 Task: Find the best route from New Orleans, Louisiana, to Mobile, Alabama.
Action: Mouse moved to (256, 119)
Screenshot: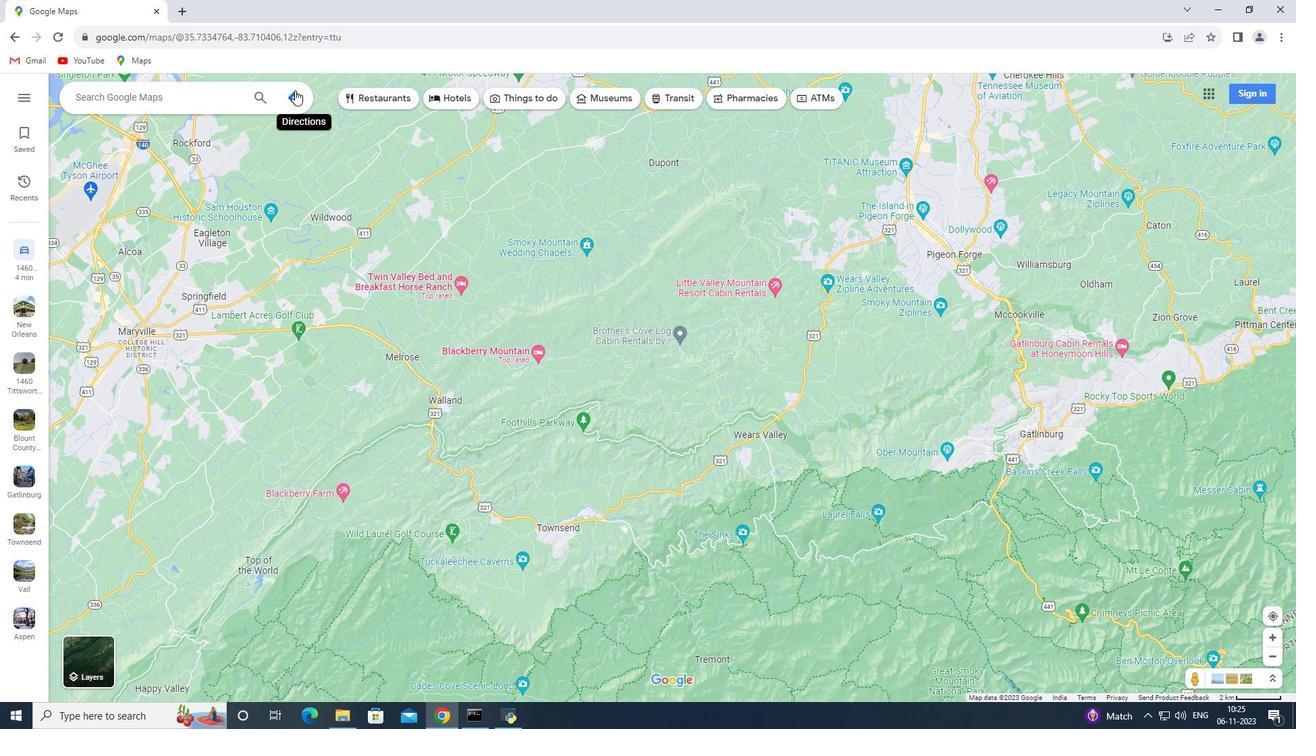 
Action: Mouse pressed left at (256, 119)
Screenshot: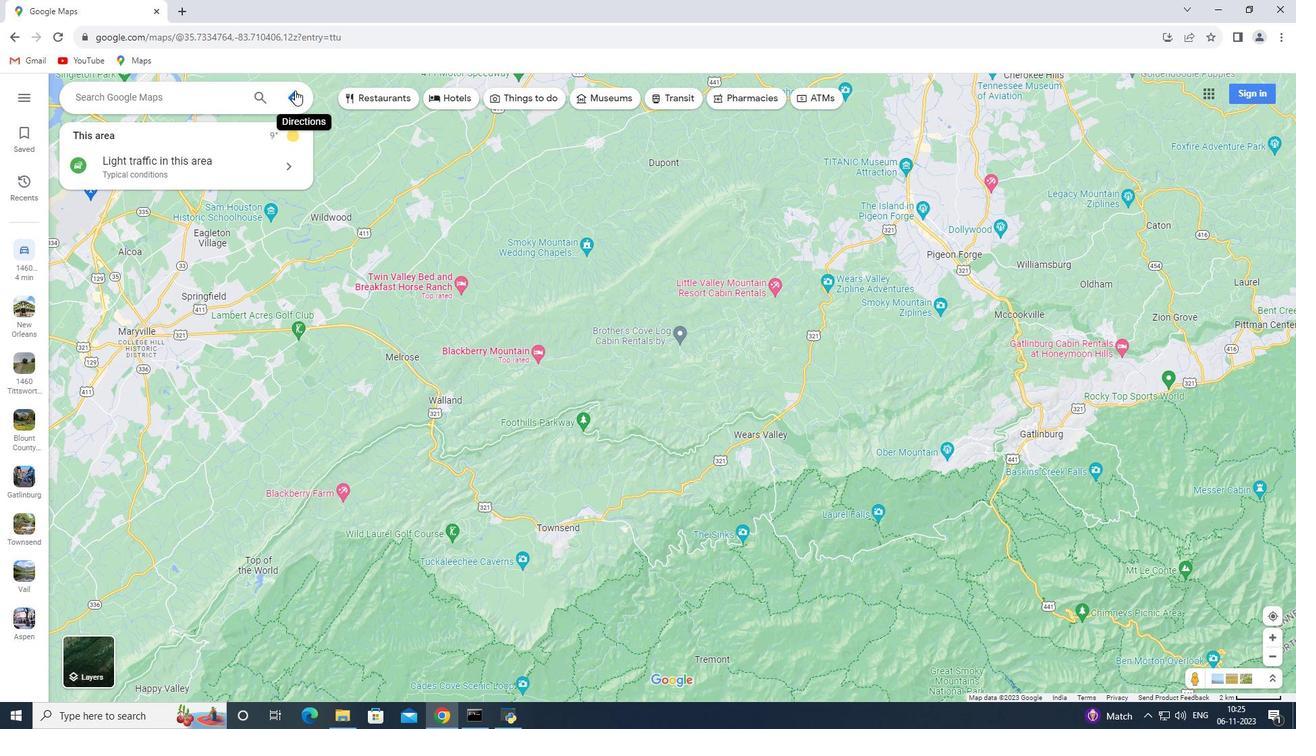 
Action: Mouse moved to (103, 119)
Screenshot: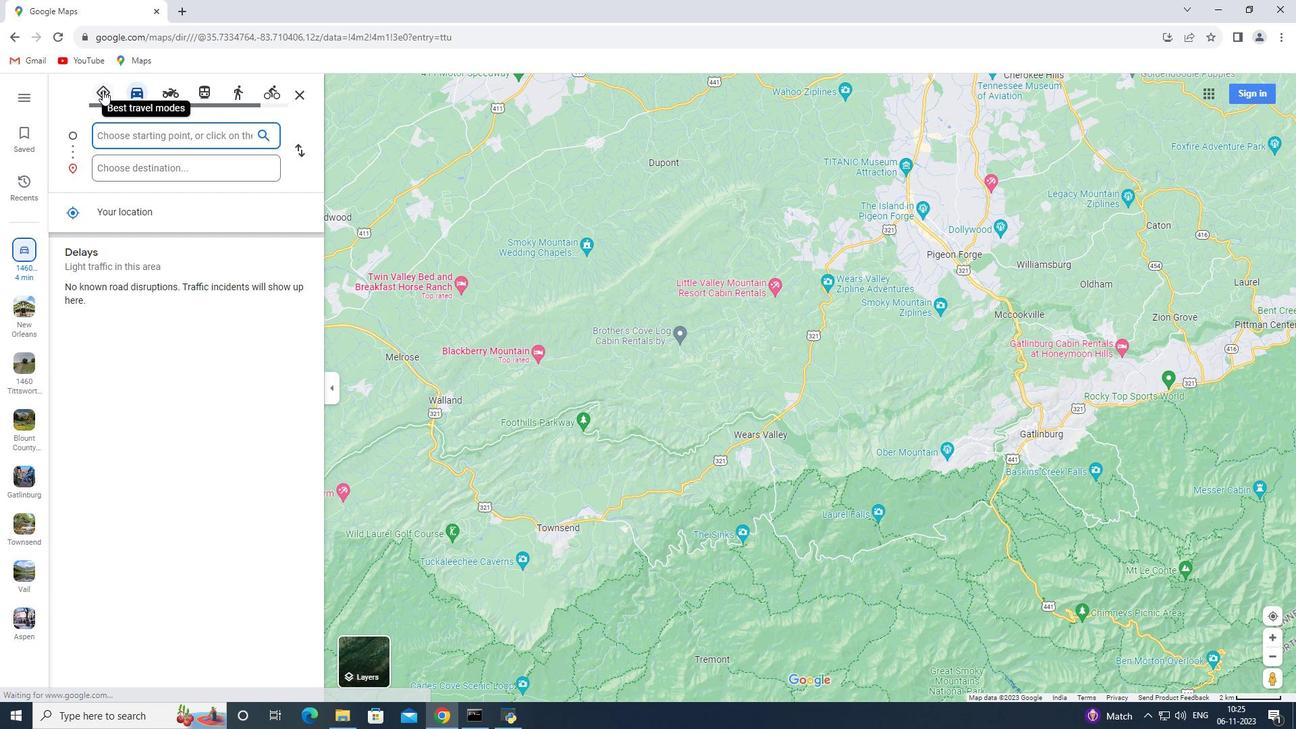 
Action: Mouse pressed left at (103, 119)
Screenshot: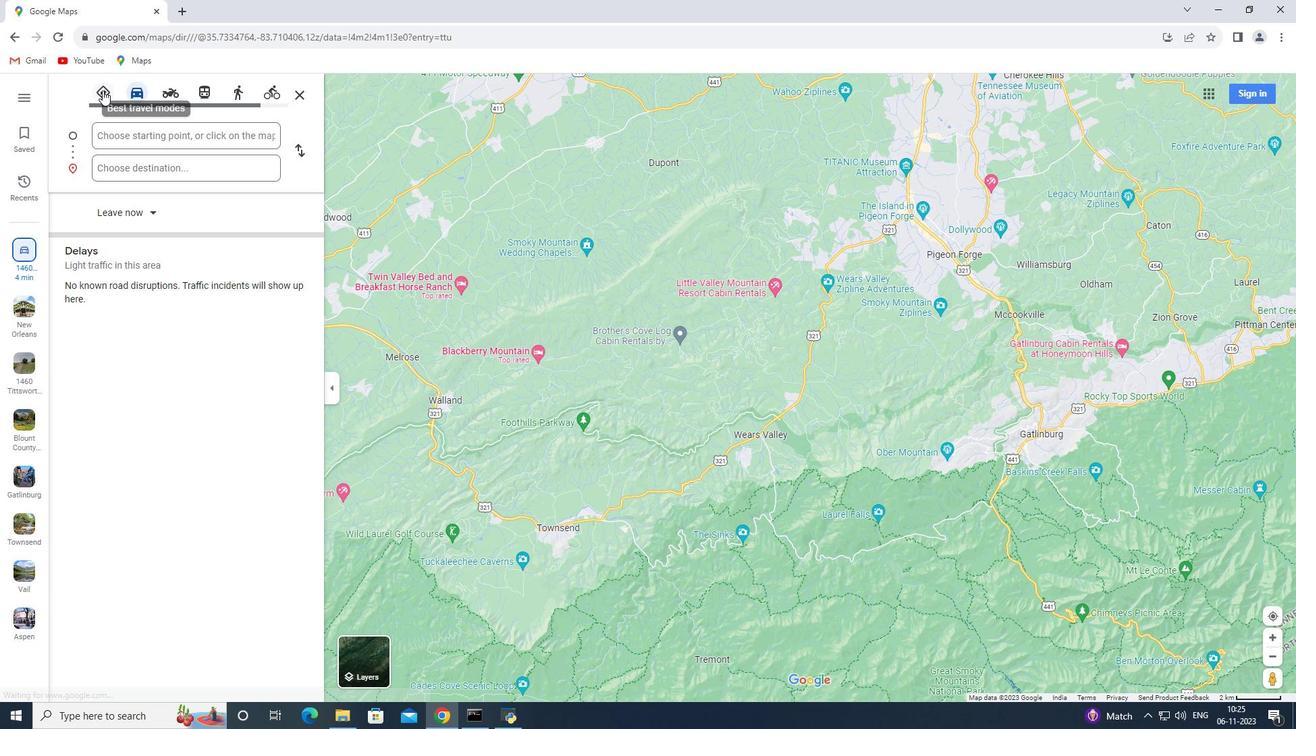 
Action: Mouse moved to (111, 126)
Screenshot: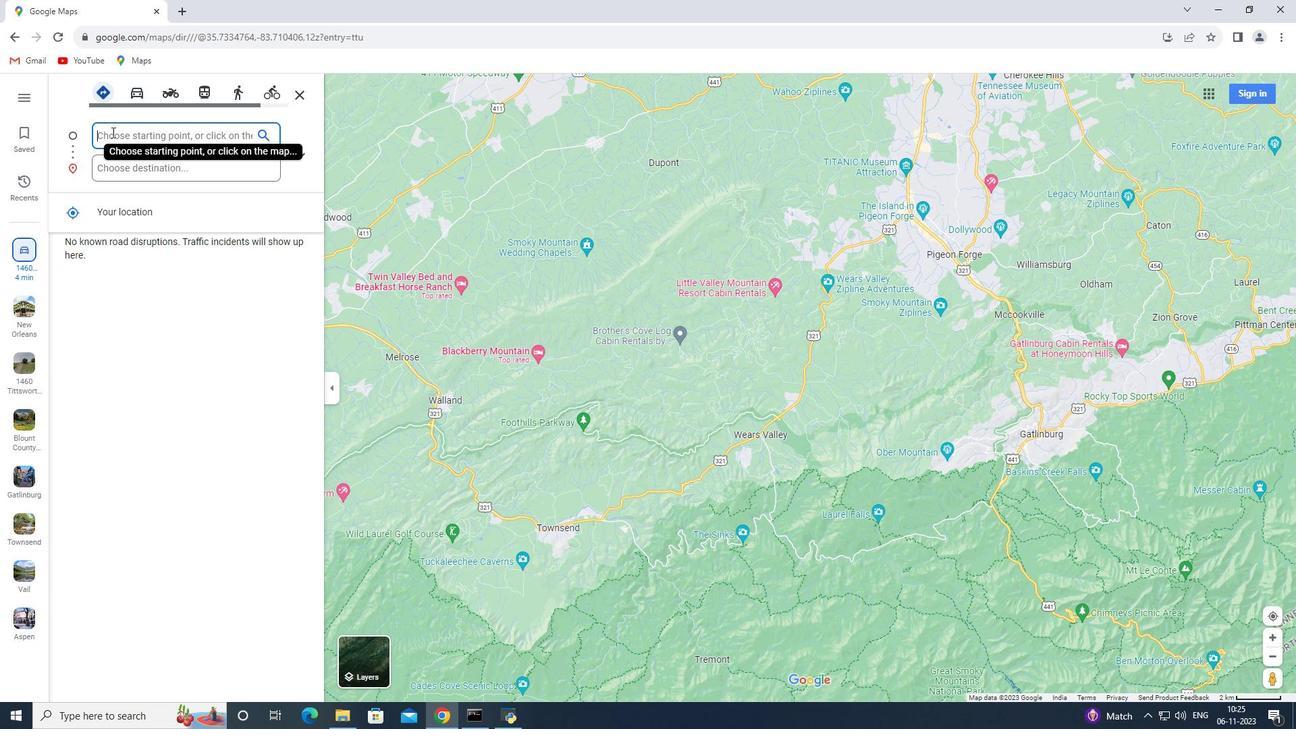 
Action: Mouse pressed left at (111, 126)
Screenshot: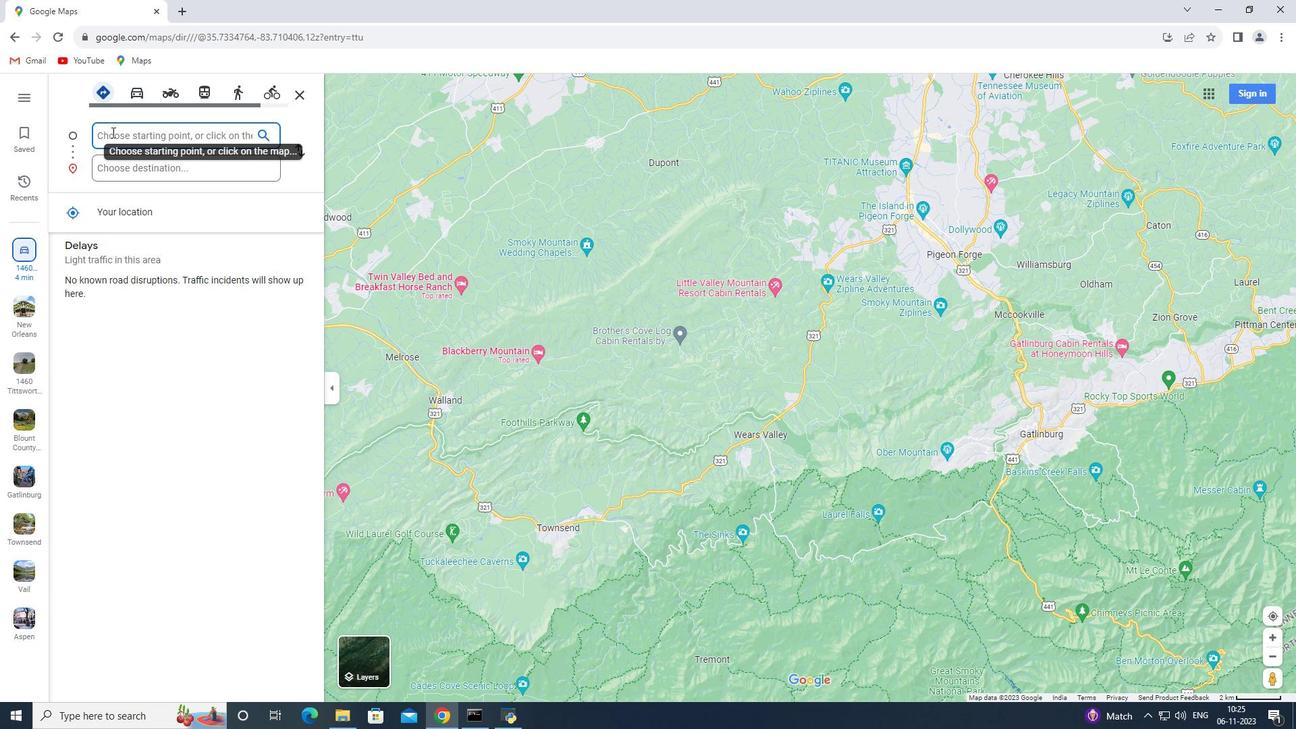 
Action: Key pressed <Key.shift>Newe<Key.space><Key.shift><Key.shift><Key.shift>Orleans,<Key.space><Key.shift>Louisiana
Screenshot: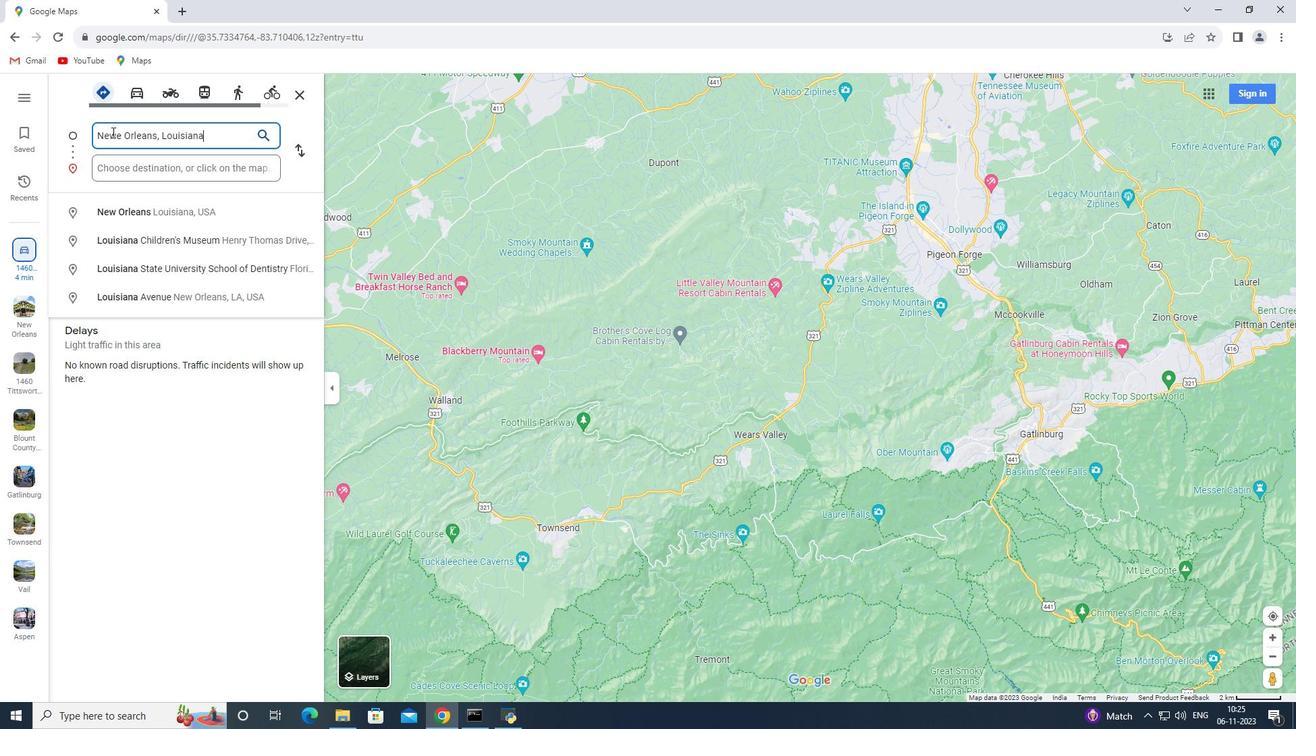 
Action: Mouse moved to (118, 133)
Screenshot: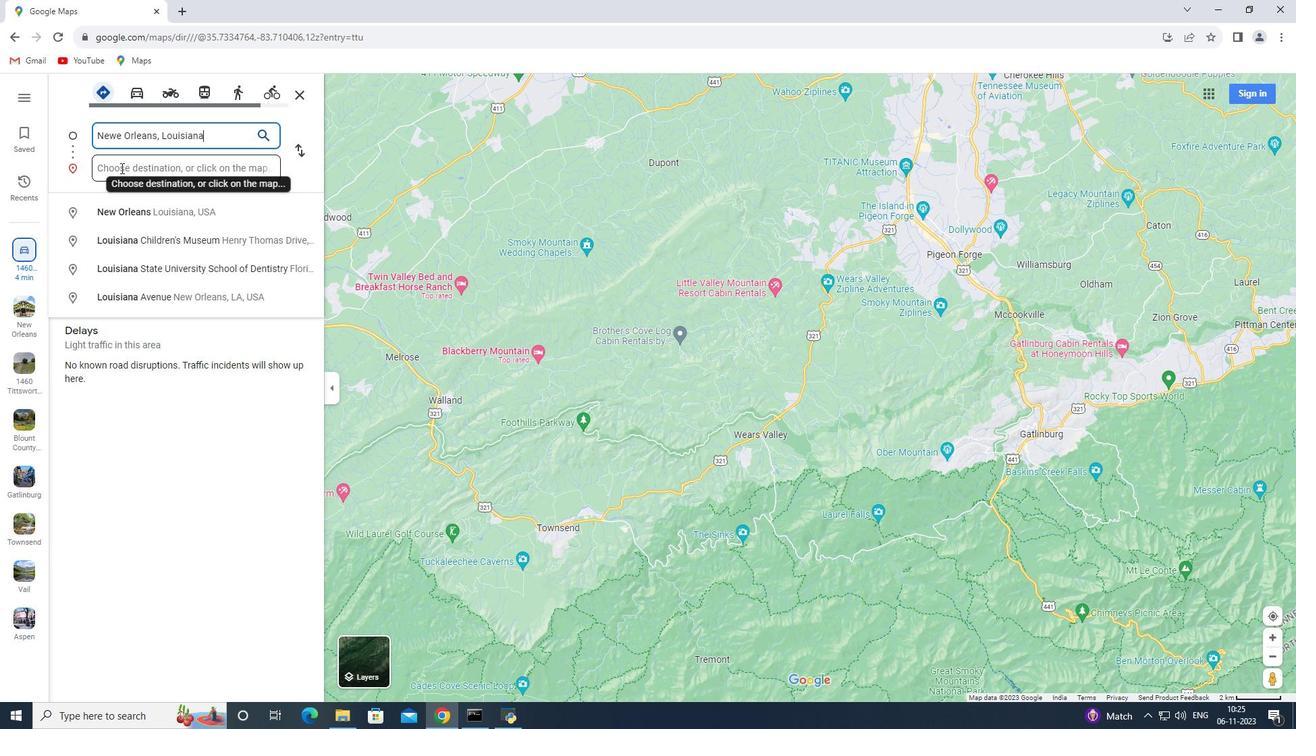 
Action: Mouse pressed left at (118, 133)
Screenshot: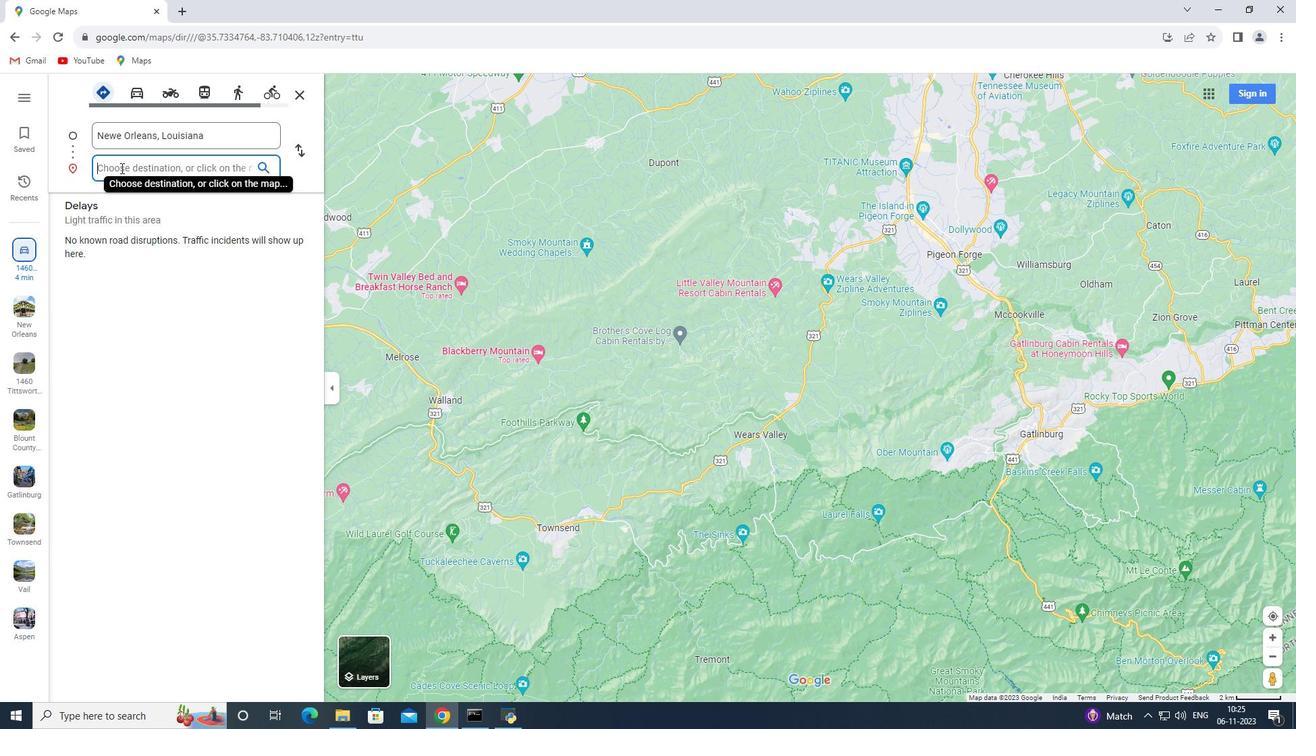 
Action: Key pressed <Key.shift>Mobile,<Key.space><Key.shift>Alabama<Key.enter>
Screenshot: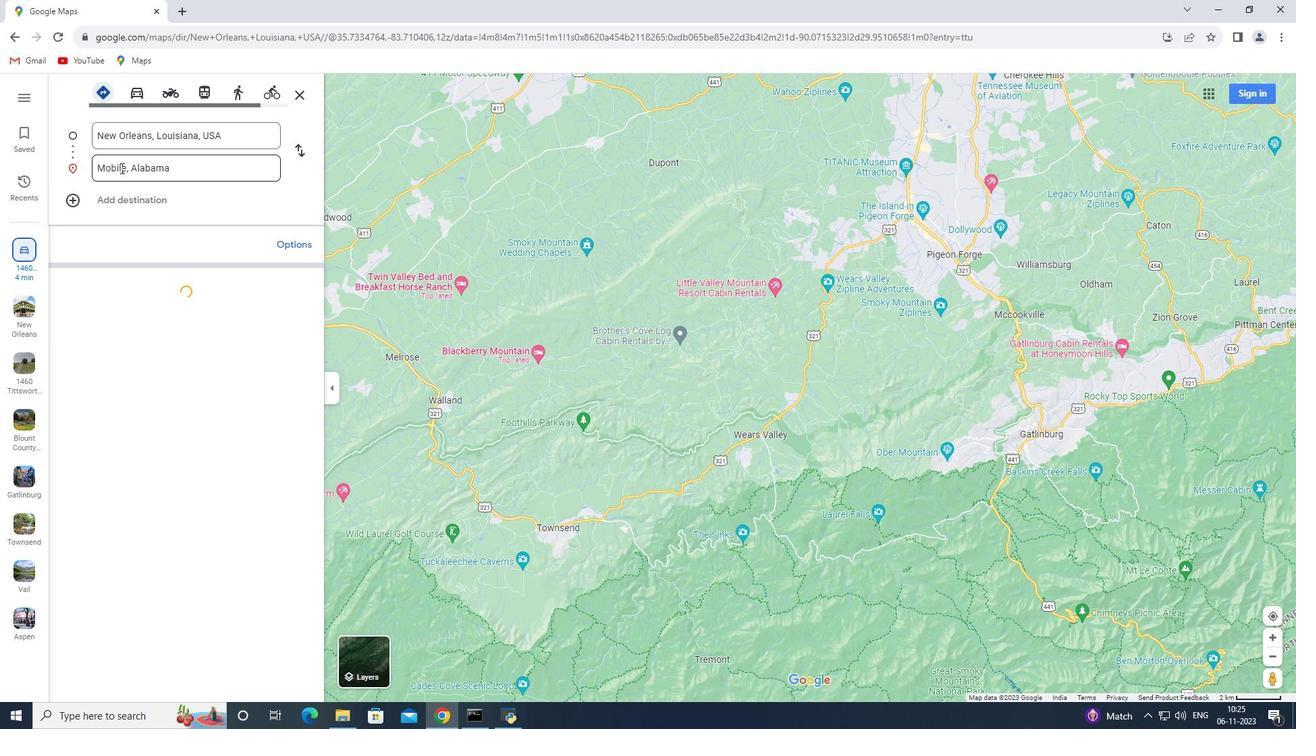 
